 Task: Add Natural Stacks Neuro Fuel Lemonade Drink Mix Packet to the cart.
Action: Mouse pressed left at (26, 102)
Screenshot: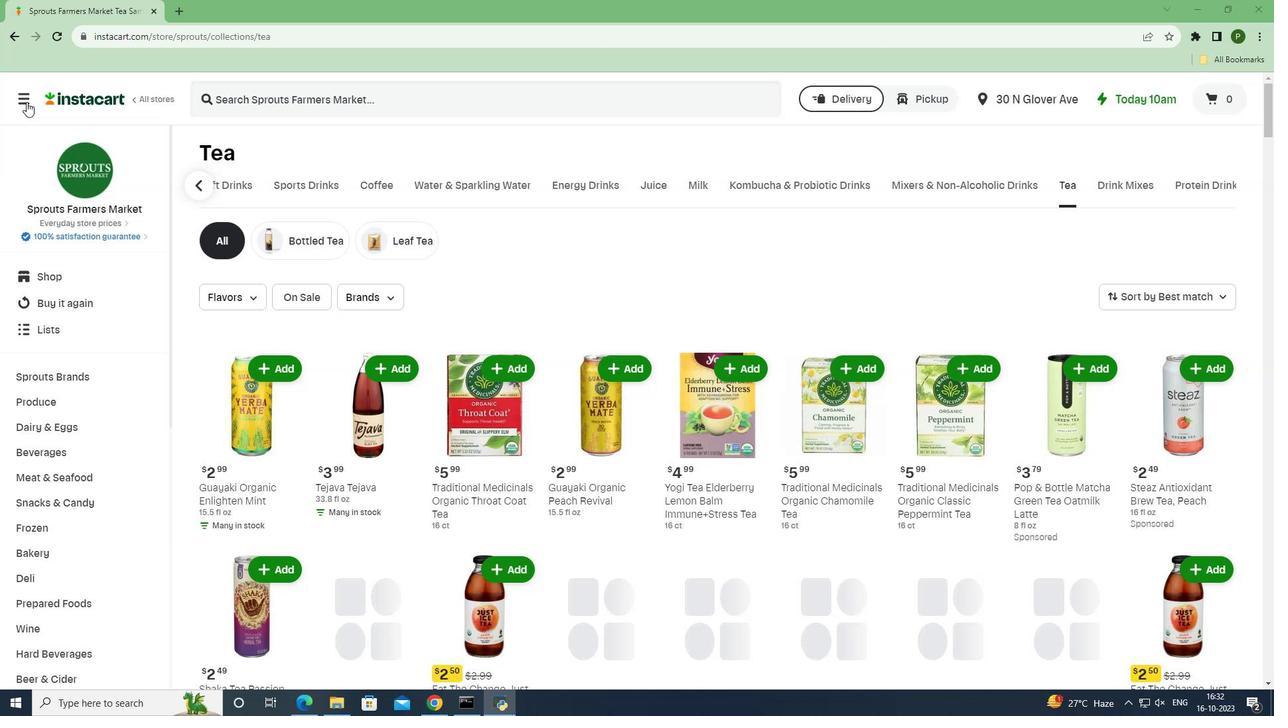 
Action: Mouse moved to (37, 347)
Screenshot: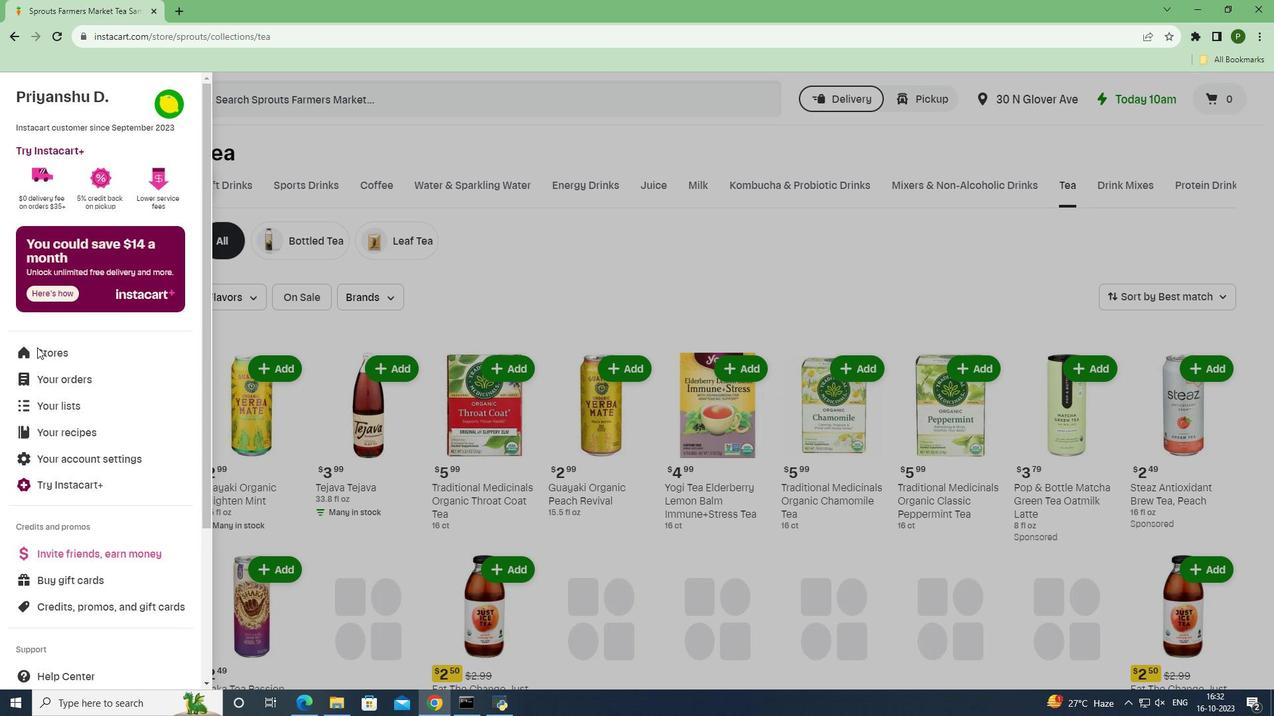 
Action: Mouse pressed left at (37, 347)
Screenshot: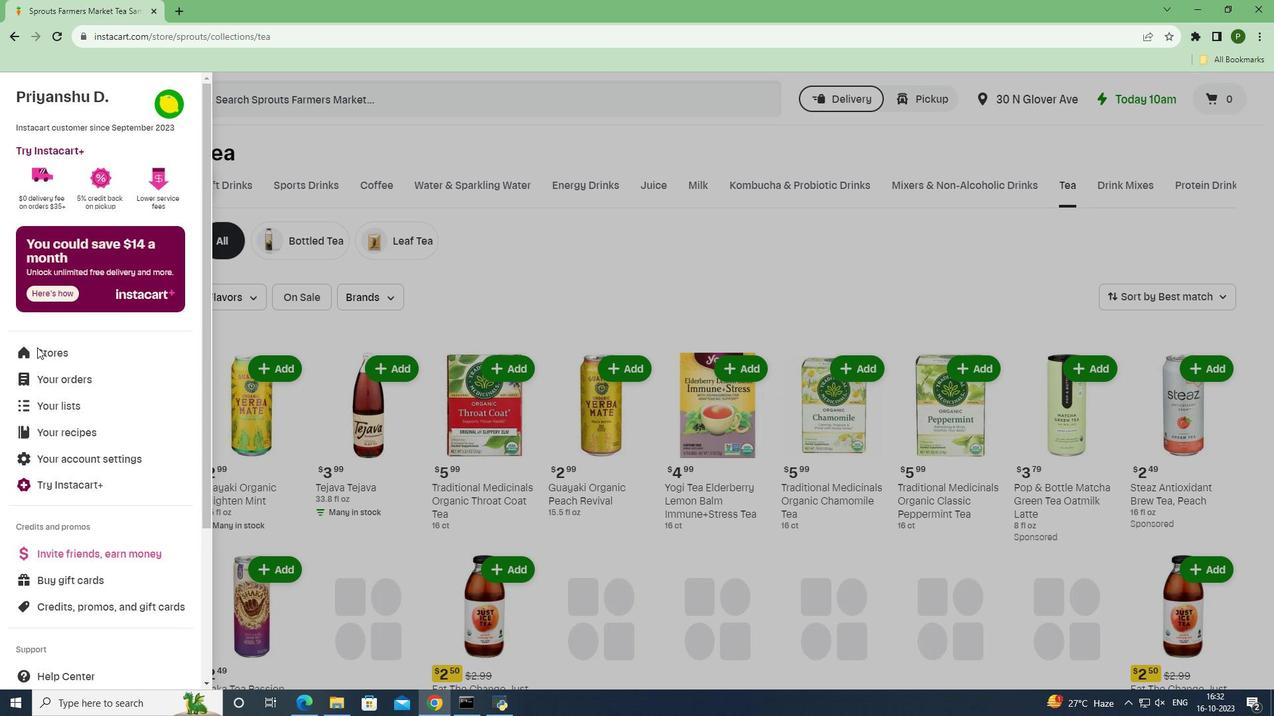 
Action: Mouse moved to (310, 150)
Screenshot: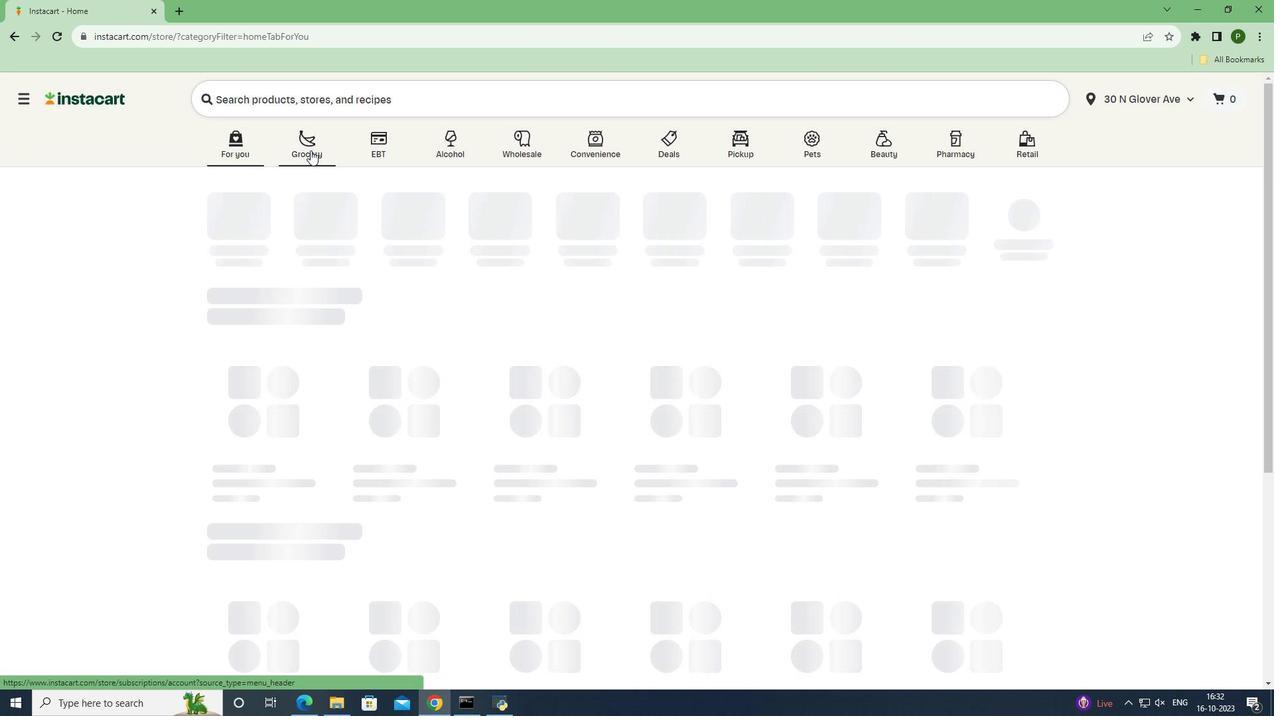 
Action: Mouse pressed left at (310, 150)
Screenshot: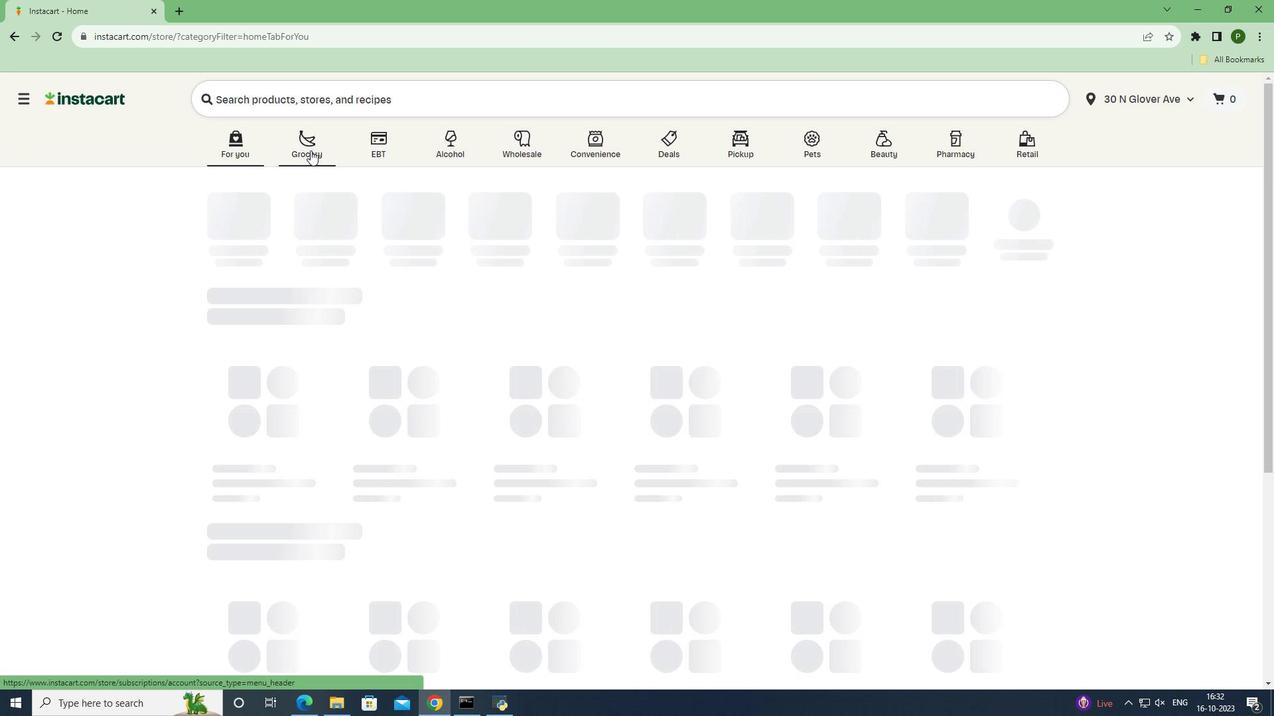 
Action: Mouse moved to (859, 300)
Screenshot: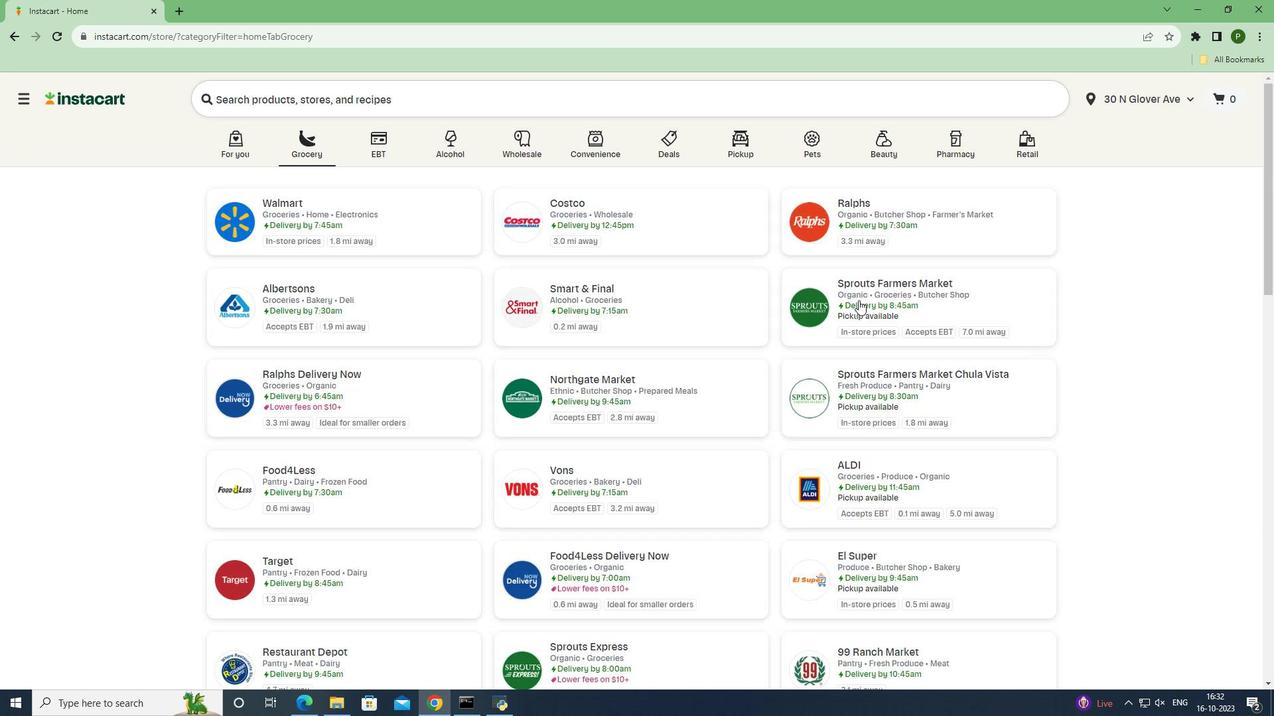 
Action: Mouse pressed left at (859, 300)
Screenshot: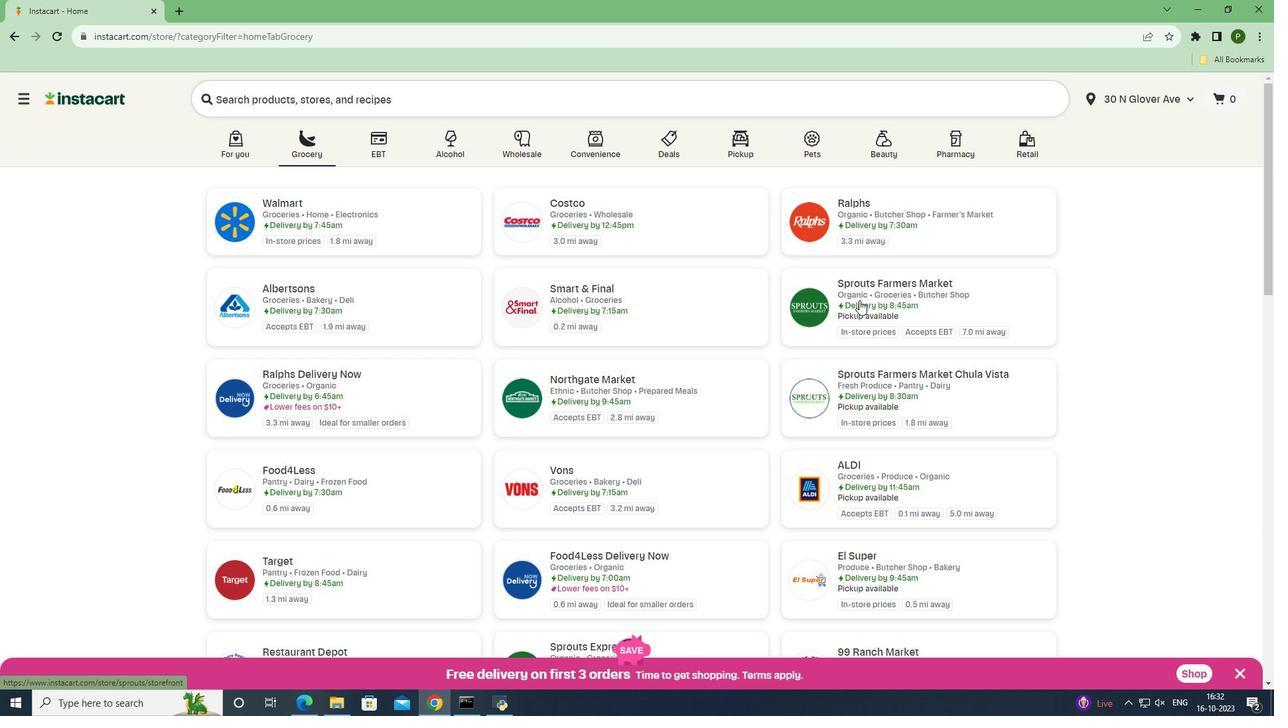 
Action: Mouse moved to (57, 452)
Screenshot: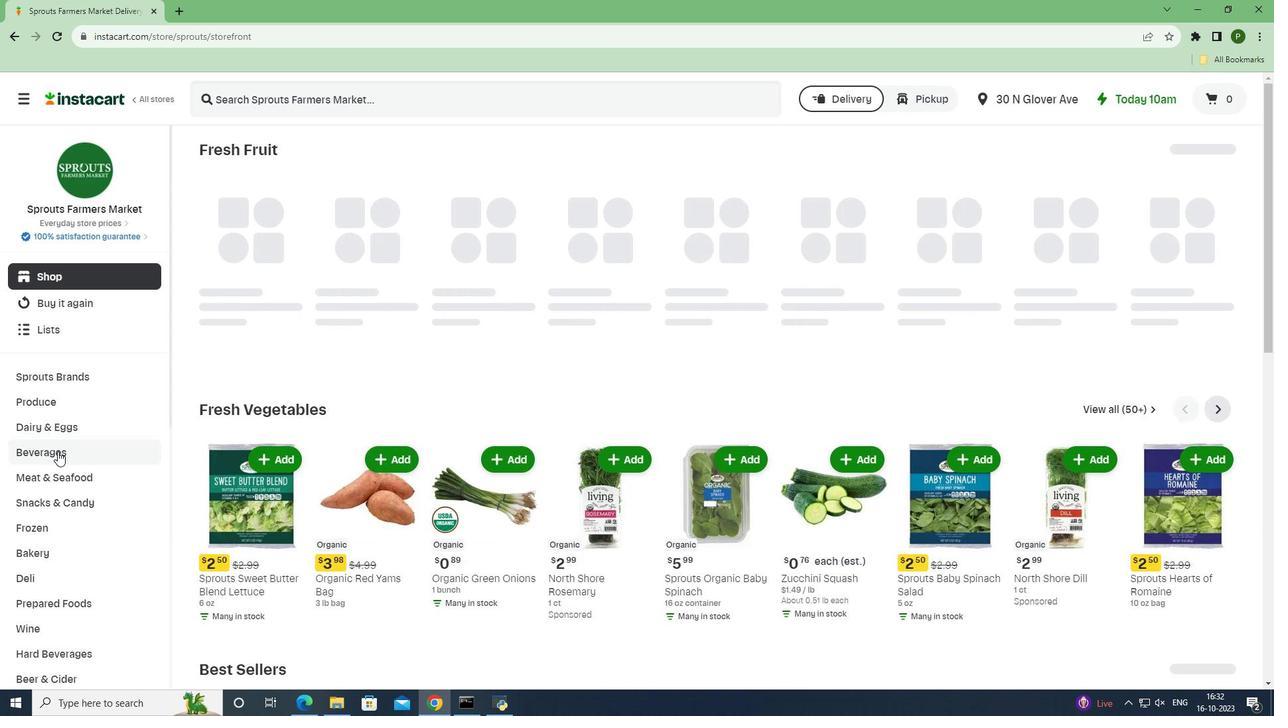 
Action: Mouse pressed left at (57, 452)
Screenshot: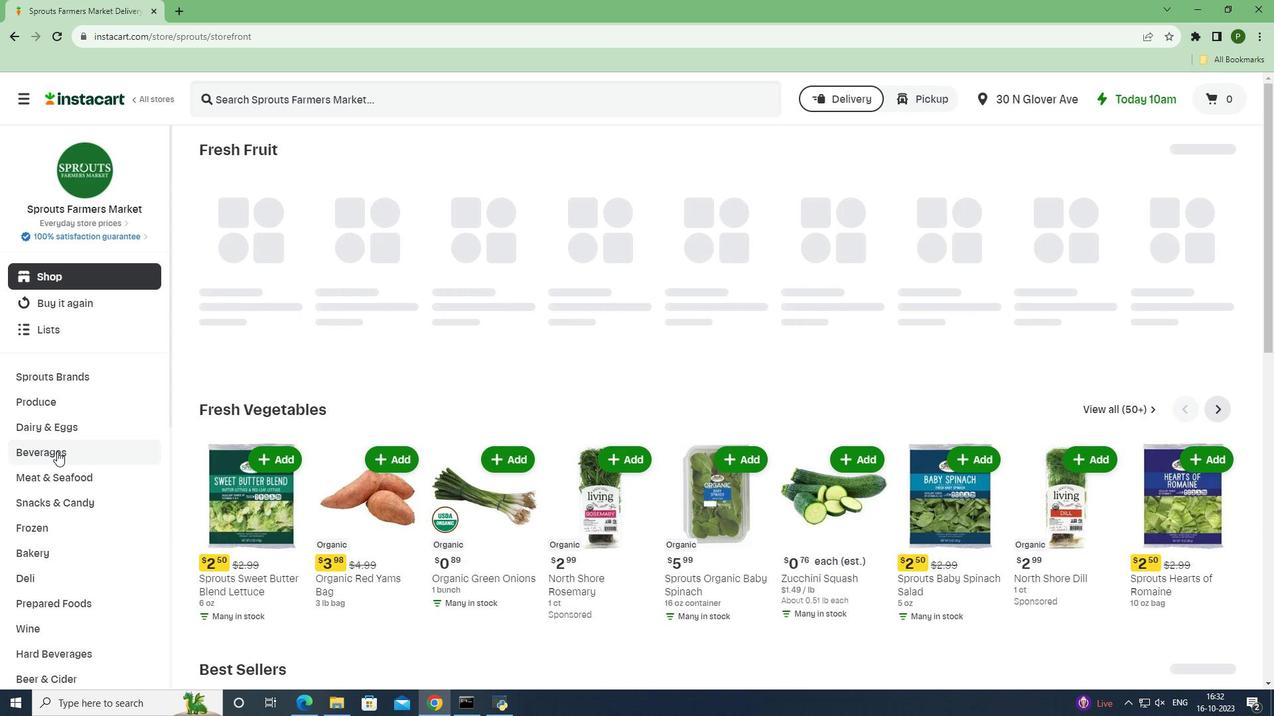 
Action: Mouse moved to (1190, 183)
Screenshot: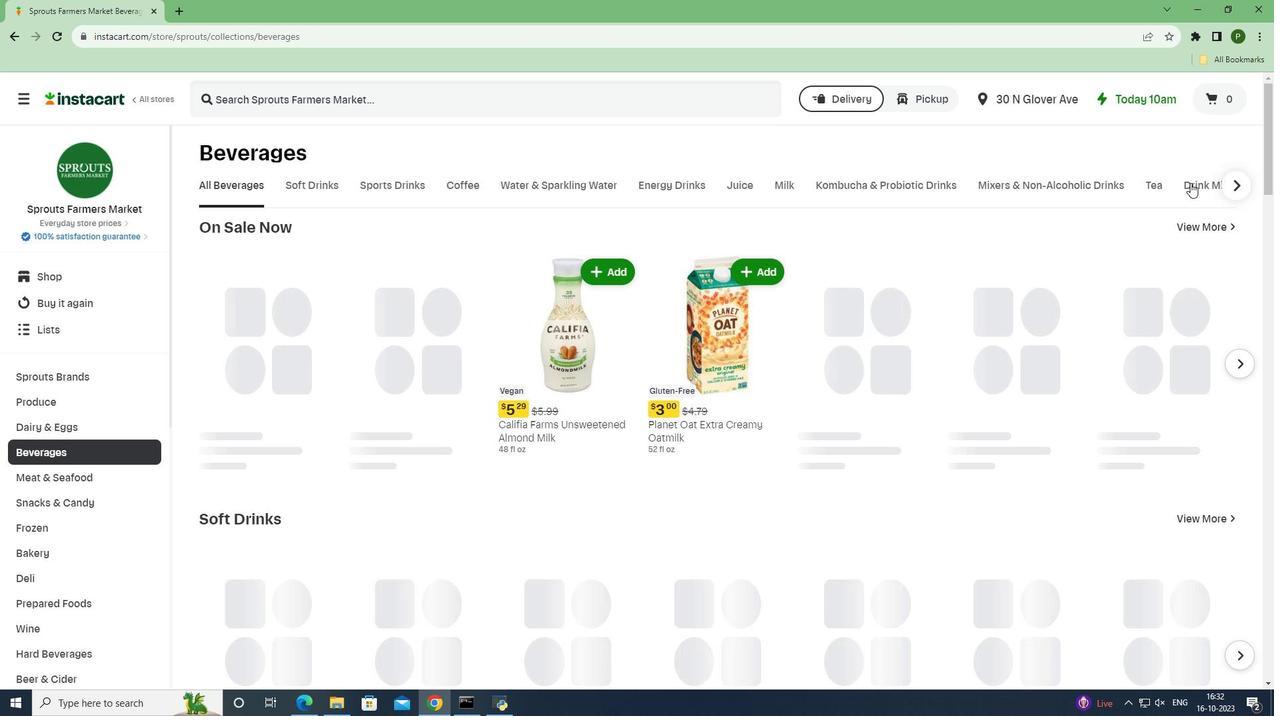 
Action: Mouse pressed left at (1190, 183)
Screenshot: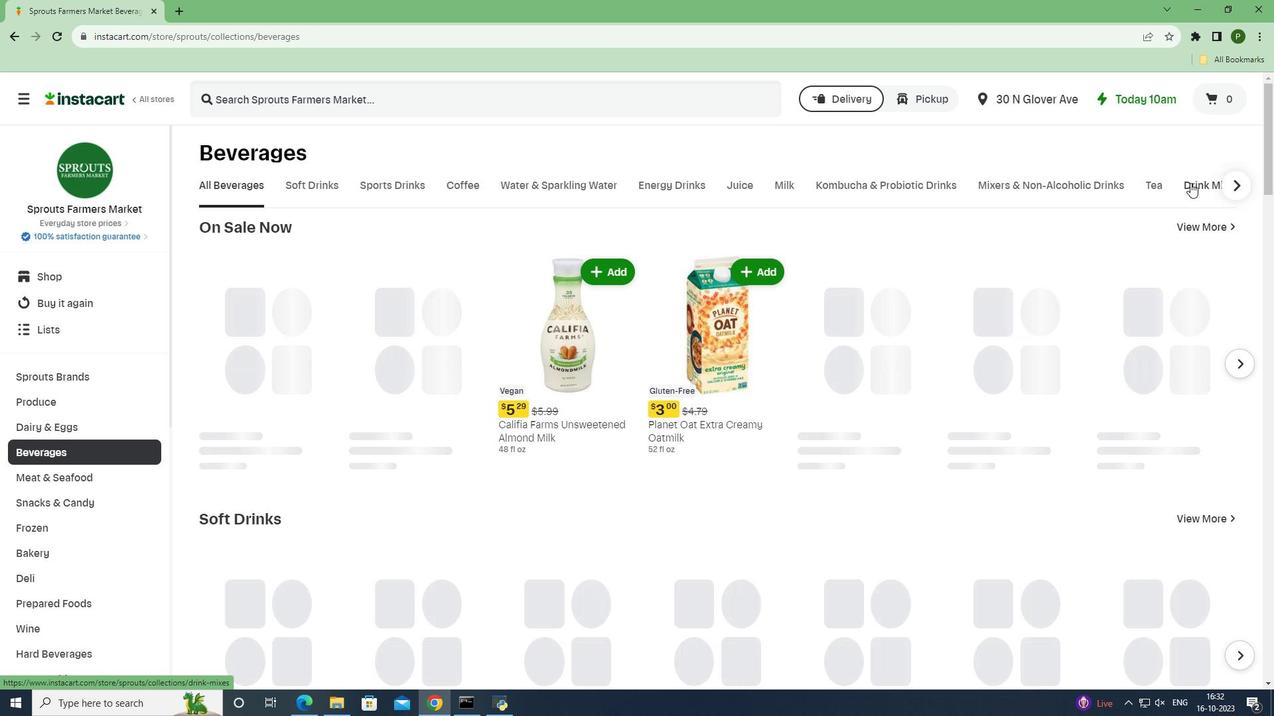 
Action: Mouse moved to (325, 235)
Screenshot: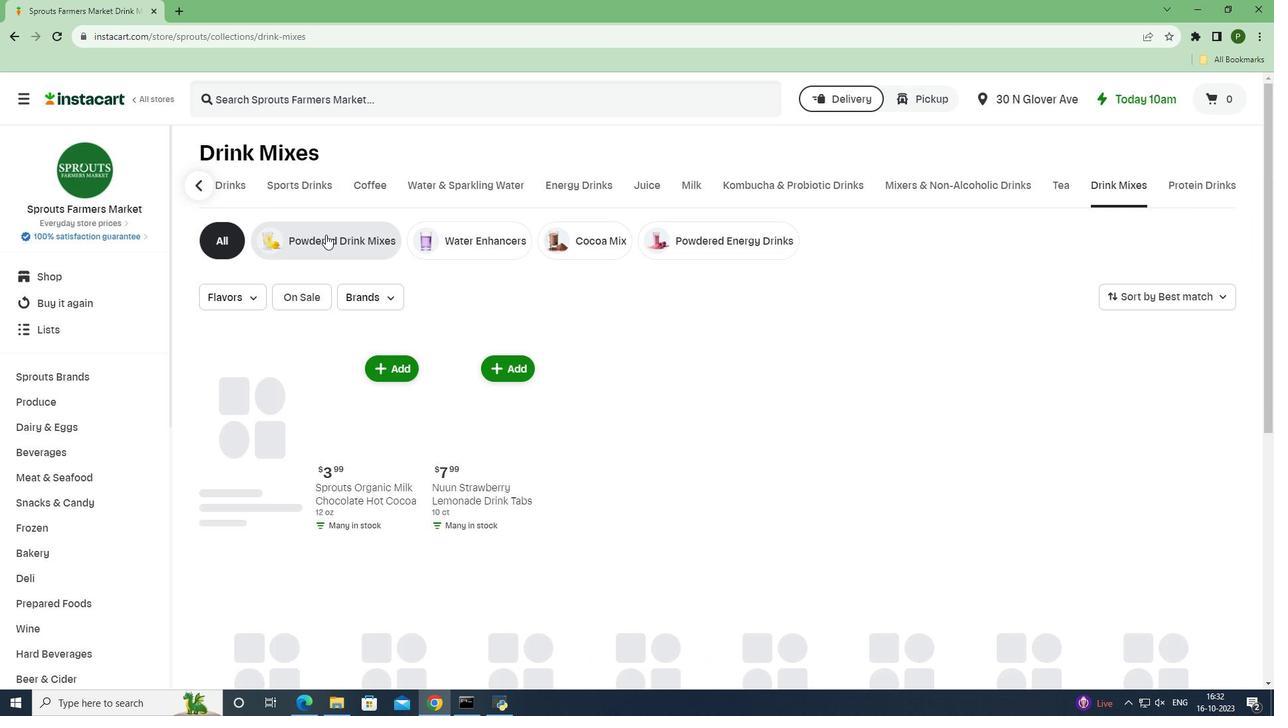 
Action: Mouse pressed left at (325, 235)
Screenshot: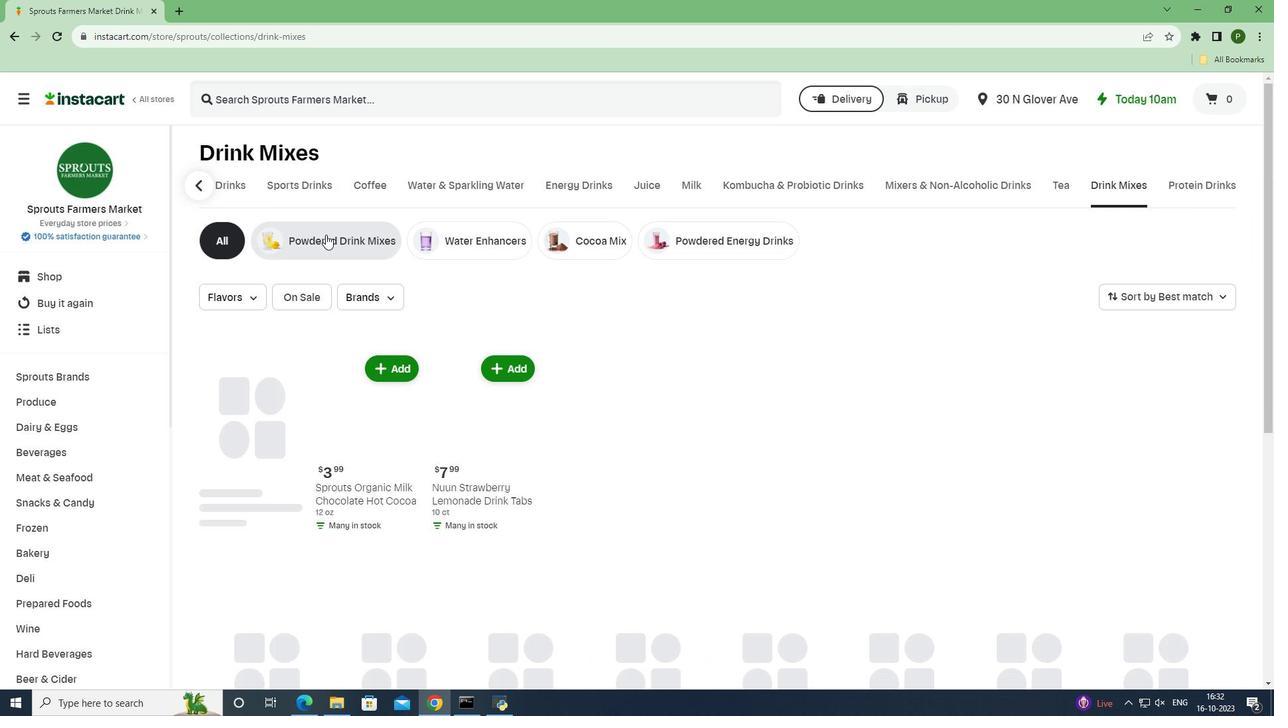 
Action: Mouse moved to (334, 92)
Screenshot: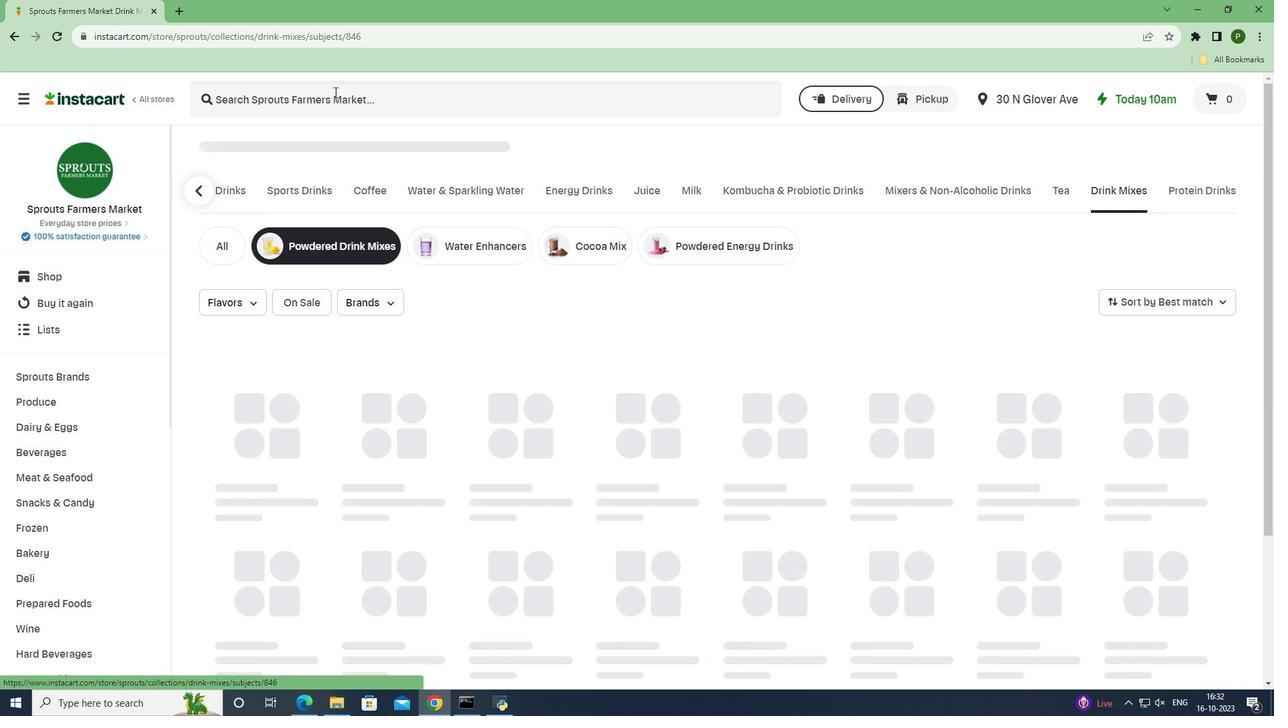 
Action: Mouse pressed left at (334, 92)
Screenshot: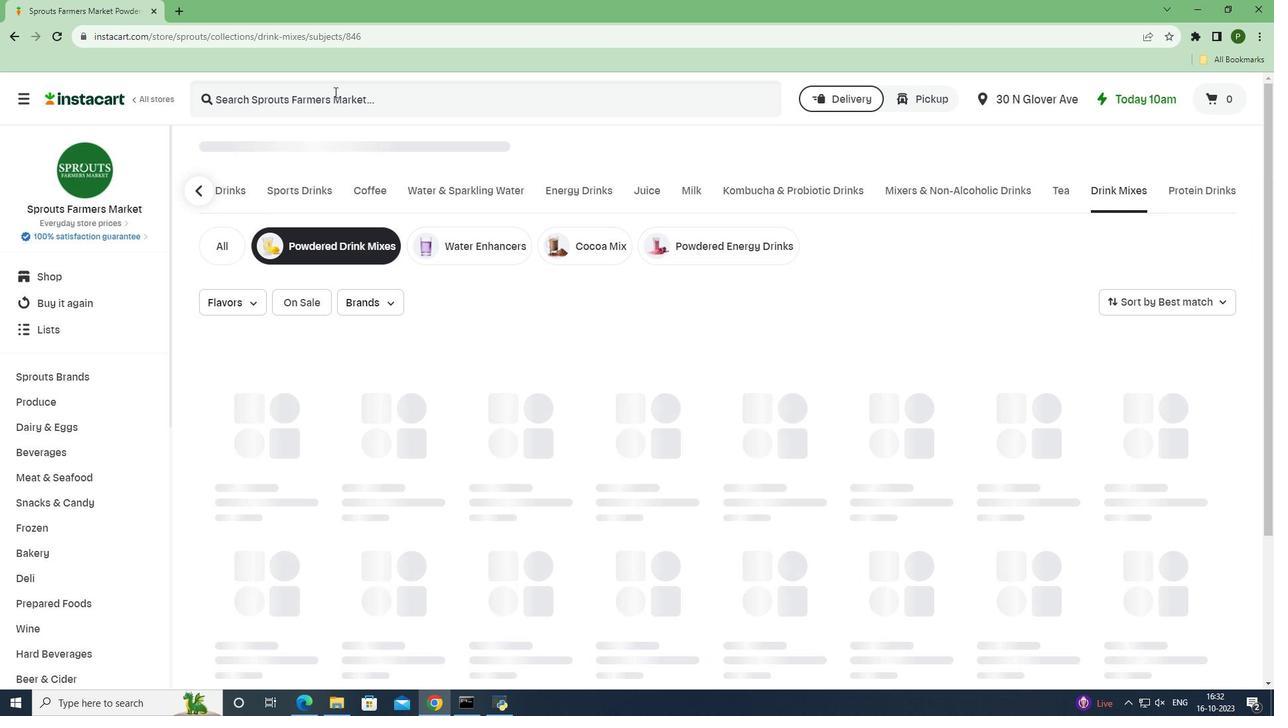 
Action: Key pressed <Key.caps_lock>N<Key.caps_lock>atural<Key.space><Key.caps_lock>S<Key.caps_lock>tacks<Key.space><Key.caps_lock>N<Key.caps_lock>euro<Key.space><Key.caps_lock>F<Key.caps_lock>uel<Key.space><Key.caps_lock>L<Key.caps_lock>emonade<Key.space><Key.caps_lock>D<Key.caps_lock>rink<Key.space><Key.caps_lock>M<Key.caps_lock>ix<Key.space><Key.caps_lock>P<Key.caps_lock>acket<Key.space><Key.enter>
Screenshot: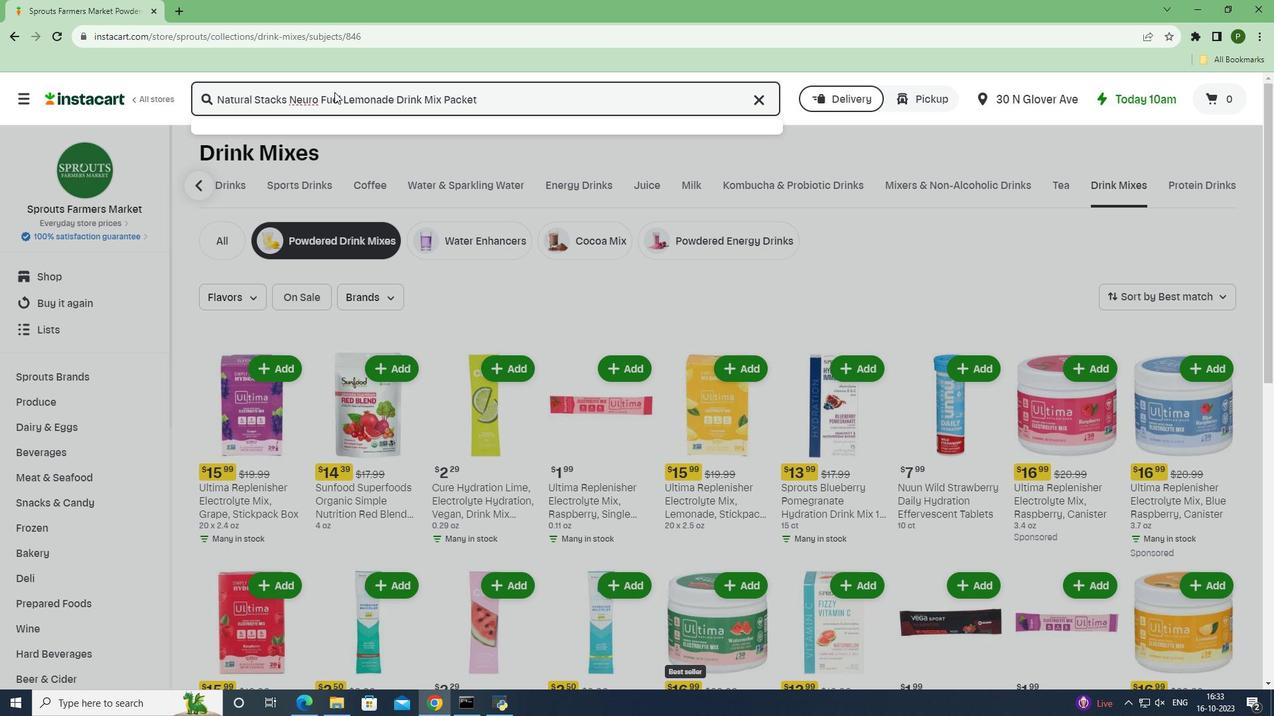 
Action: Mouse moved to (764, 213)
Screenshot: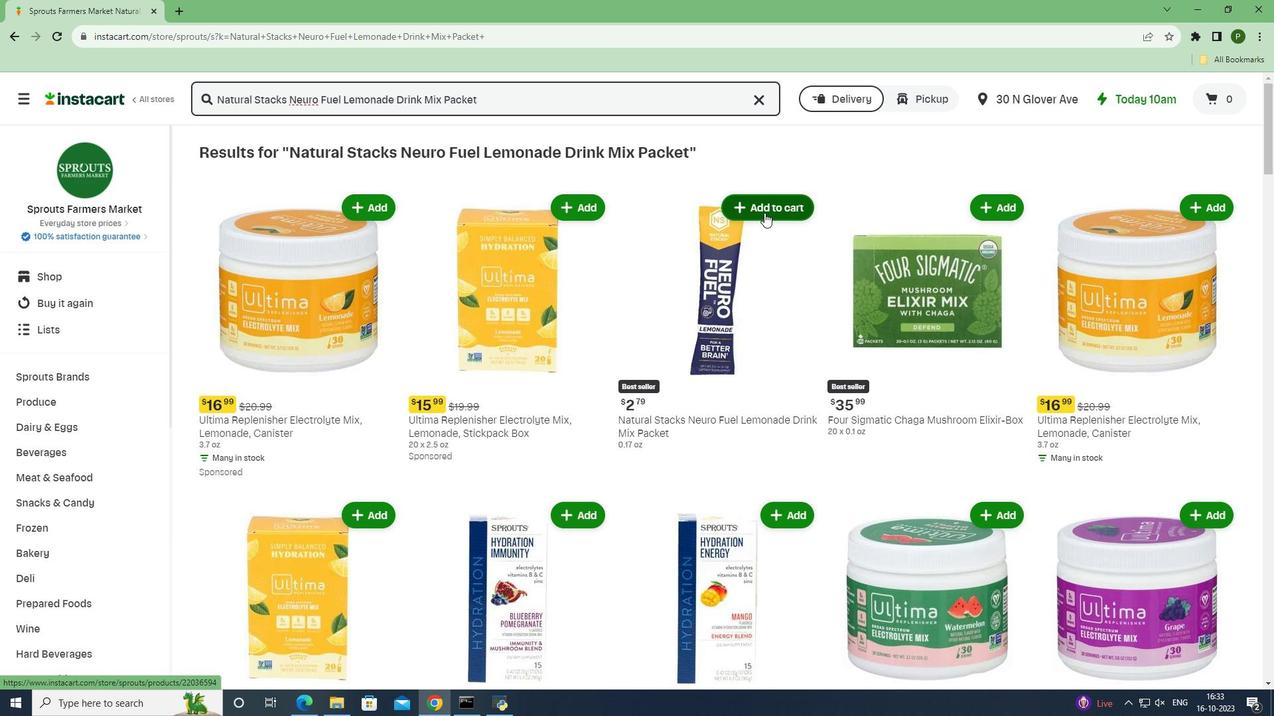
Action: Mouse pressed left at (764, 213)
Screenshot: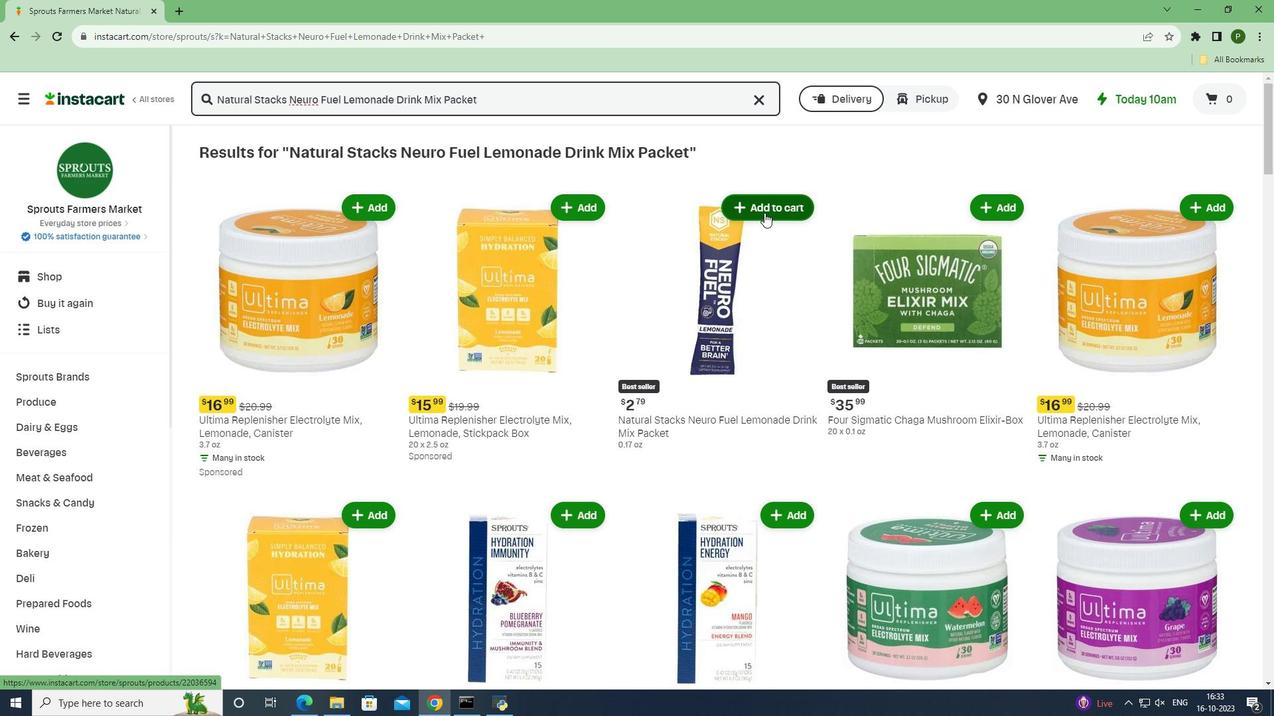 
Action: Mouse moved to (779, 259)
Screenshot: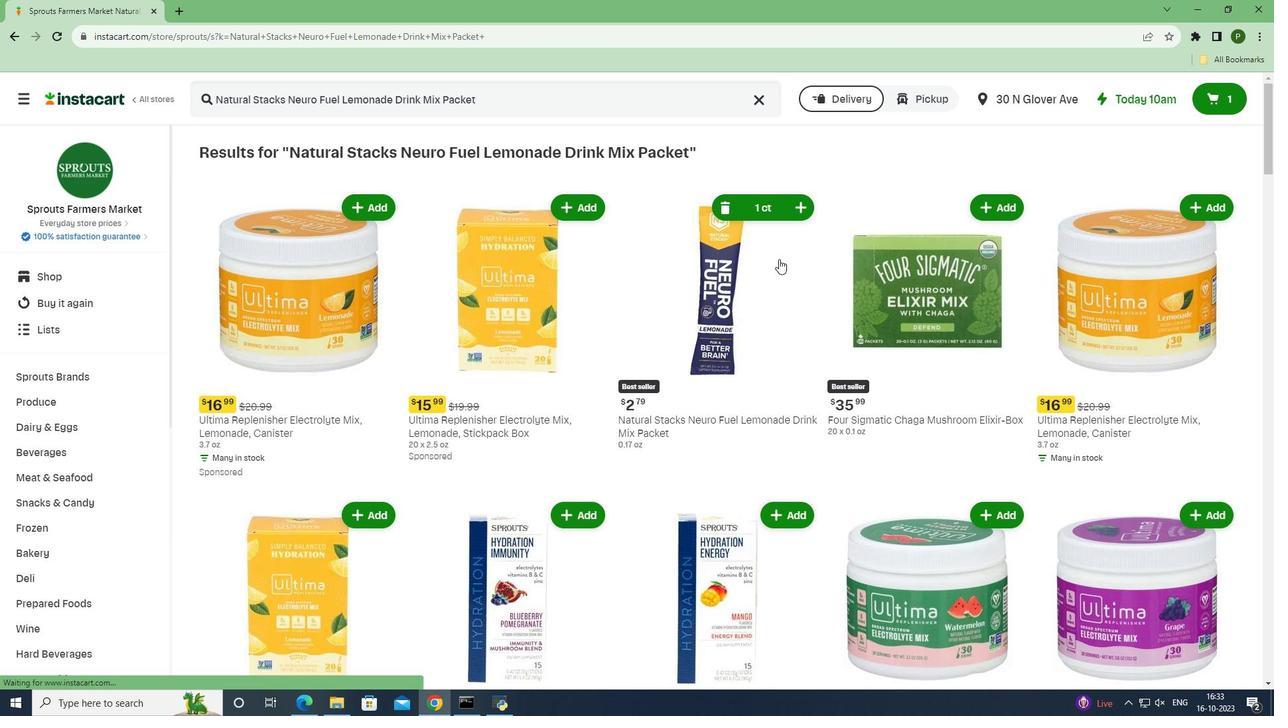 
